 Task: Change the description text to numbered list.
Action: Mouse moved to (104, 176)
Screenshot: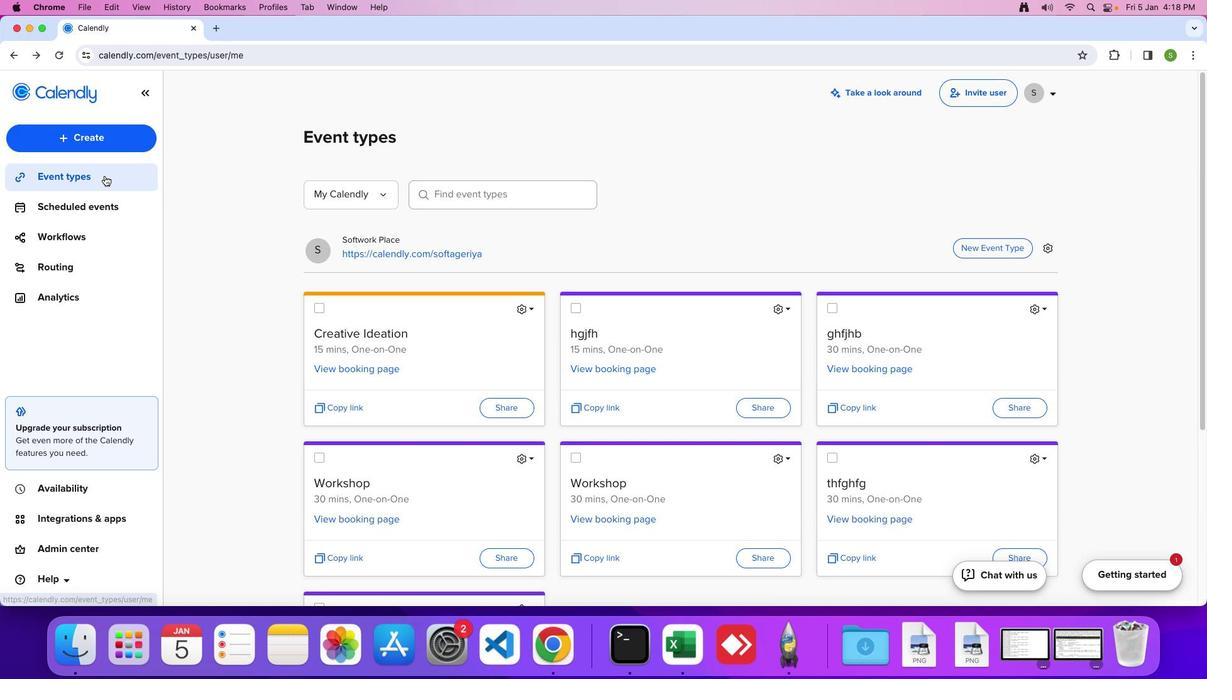 
Action: Mouse pressed left at (104, 176)
Screenshot: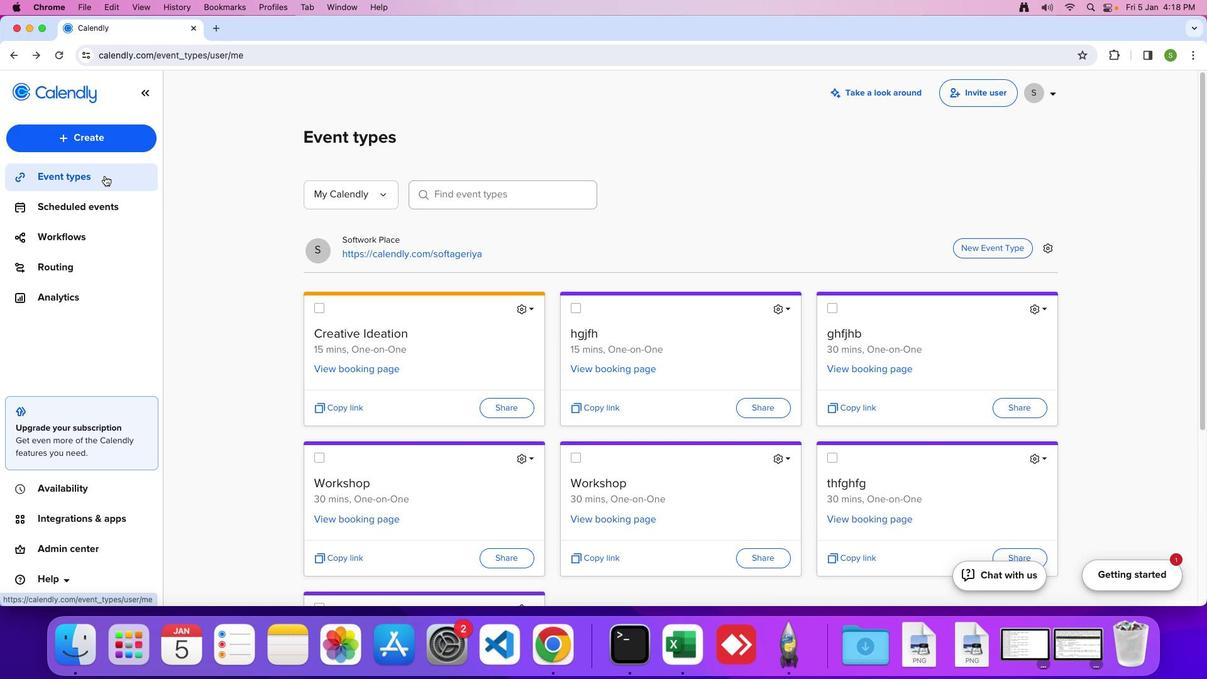 
Action: Mouse moved to (525, 305)
Screenshot: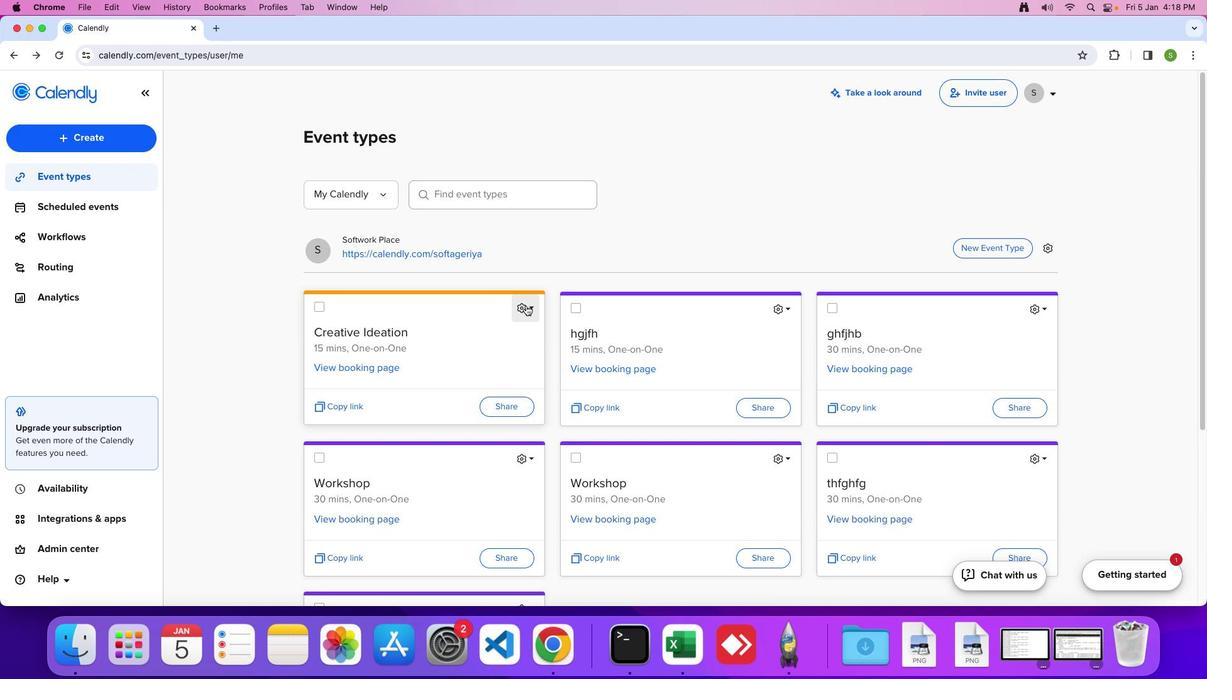 
Action: Mouse pressed left at (525, 305)
Screenshot: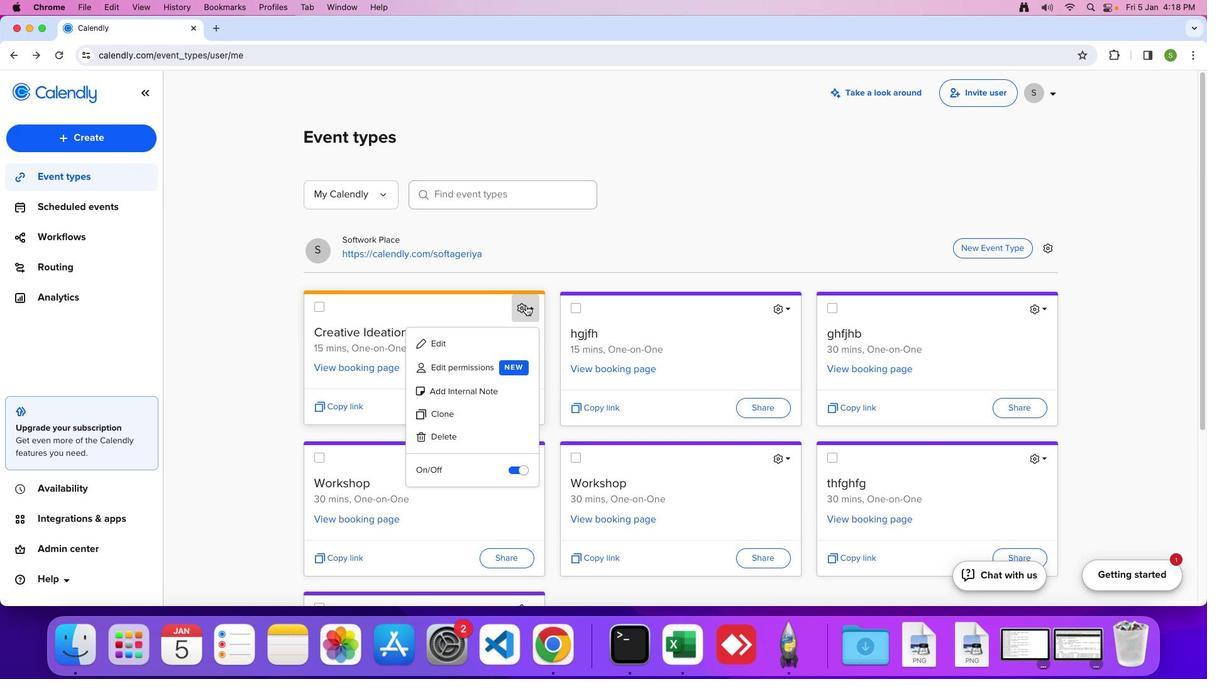 
Action: Mouse moved to (505, 340)
Screenshot: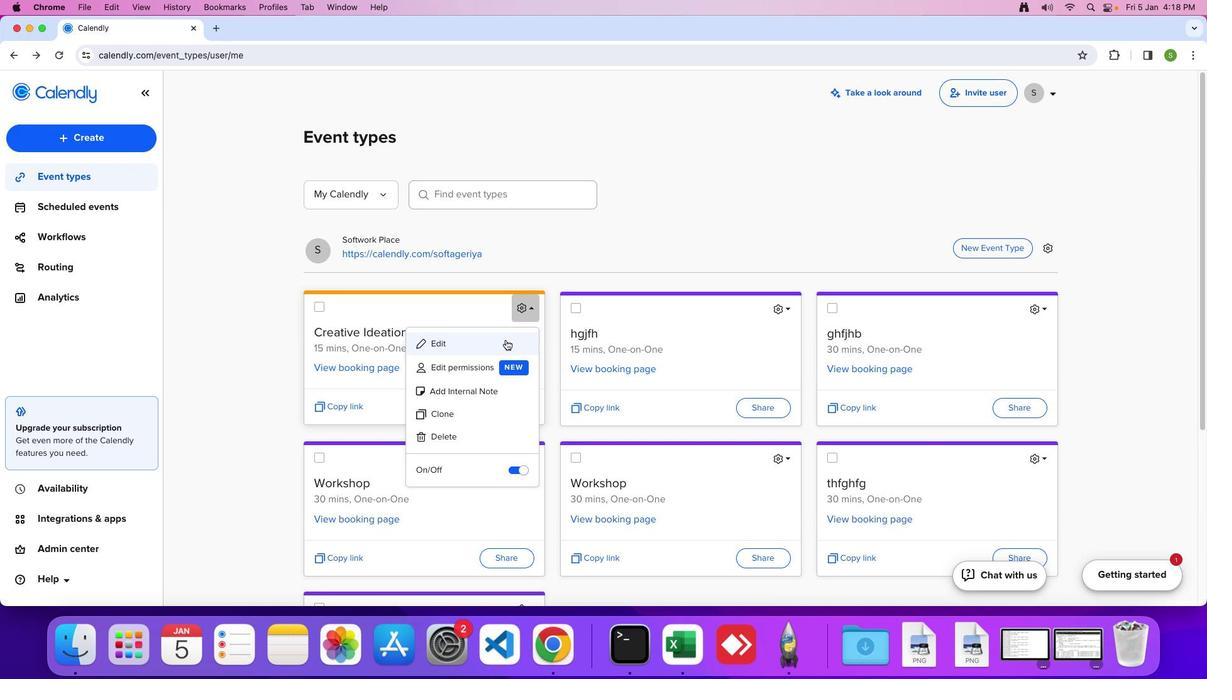 
Action: Mouse pressed left at (505, 340)
Screenshot: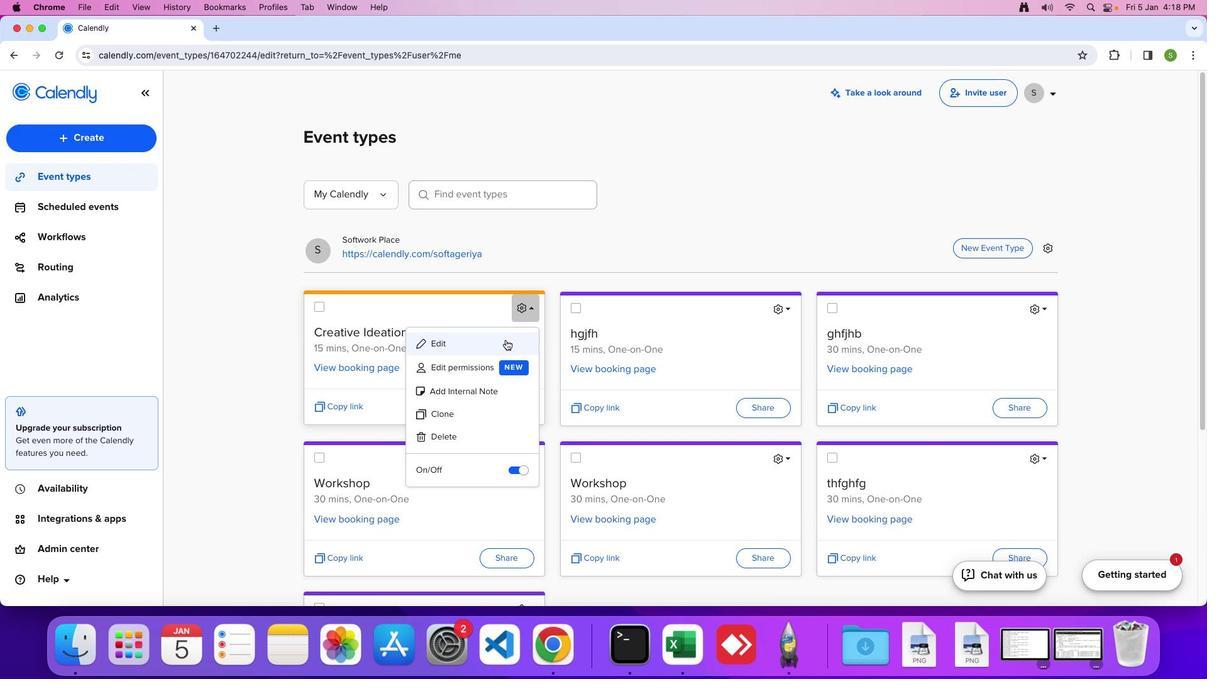 
Action: Mouse moved to (179, 196)
Screenshot: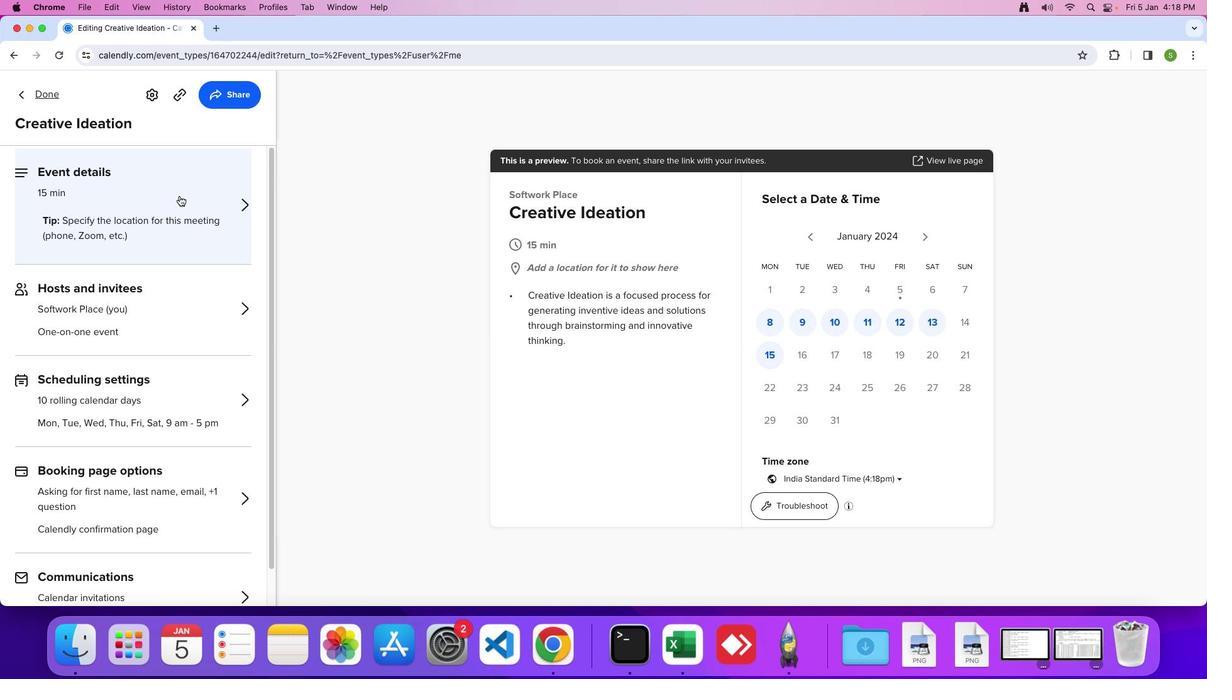 
Action: Mouse pressed left at (179, 196)
Screenshot: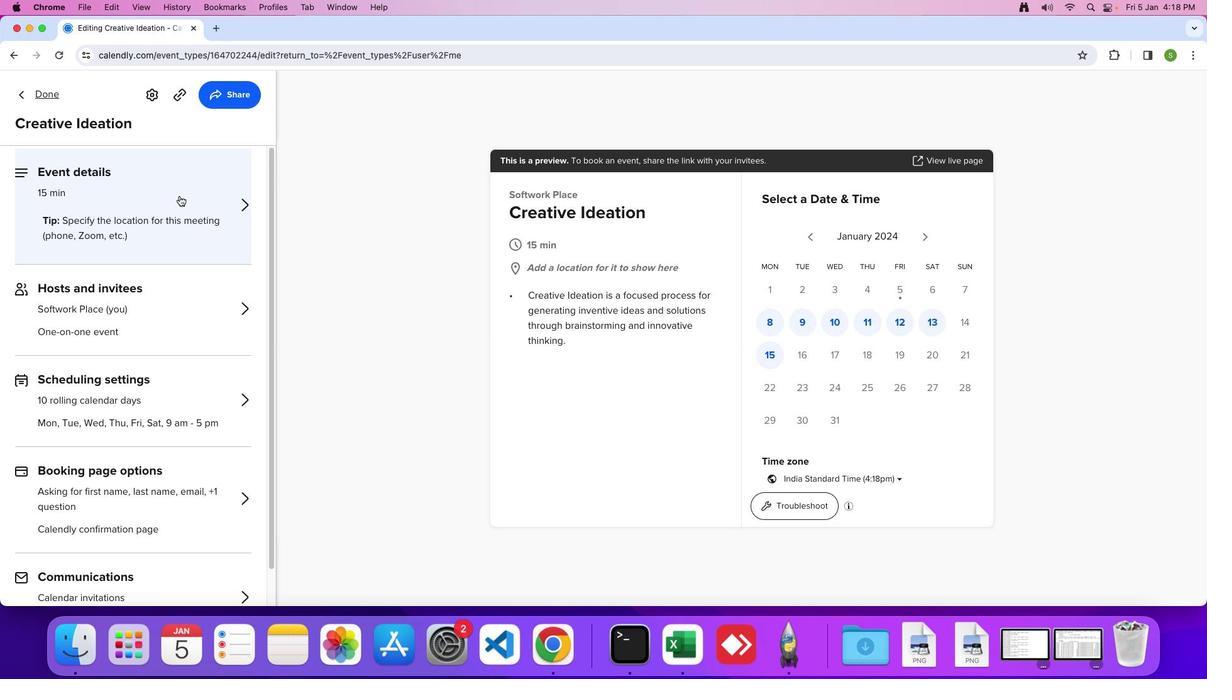 
Action: Mouse moved to (156, 465)
Screenshot: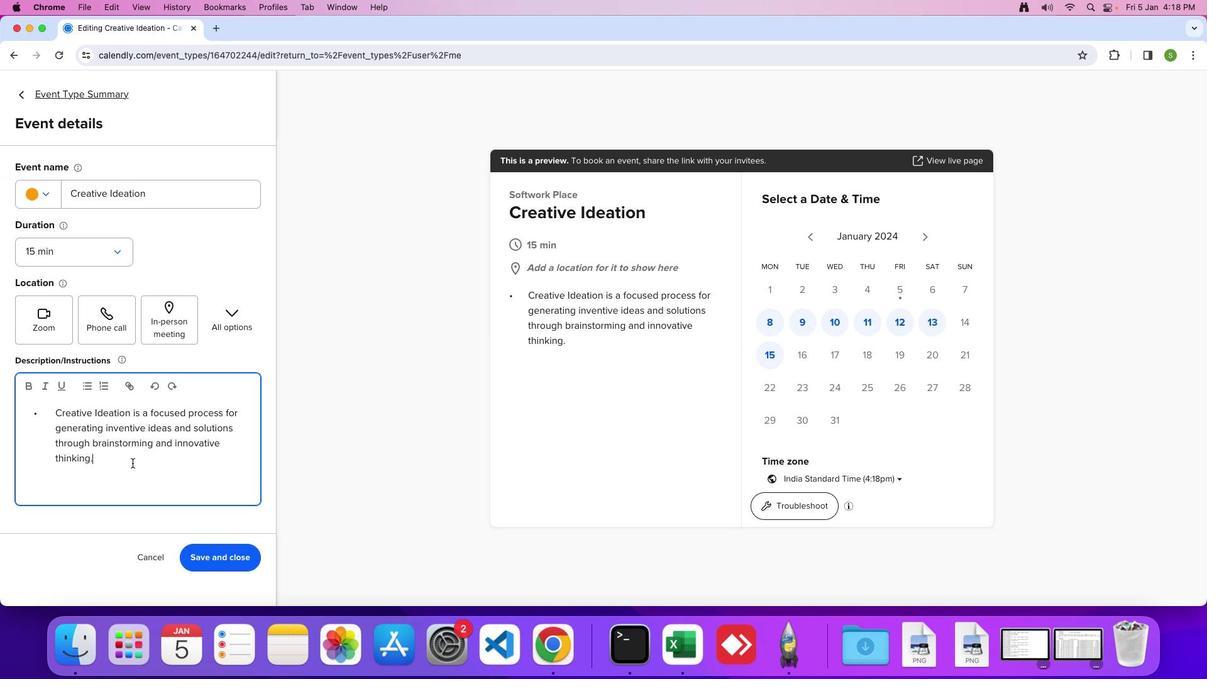 
Action: Mouse pressed left at (156, 465)
Screenshot: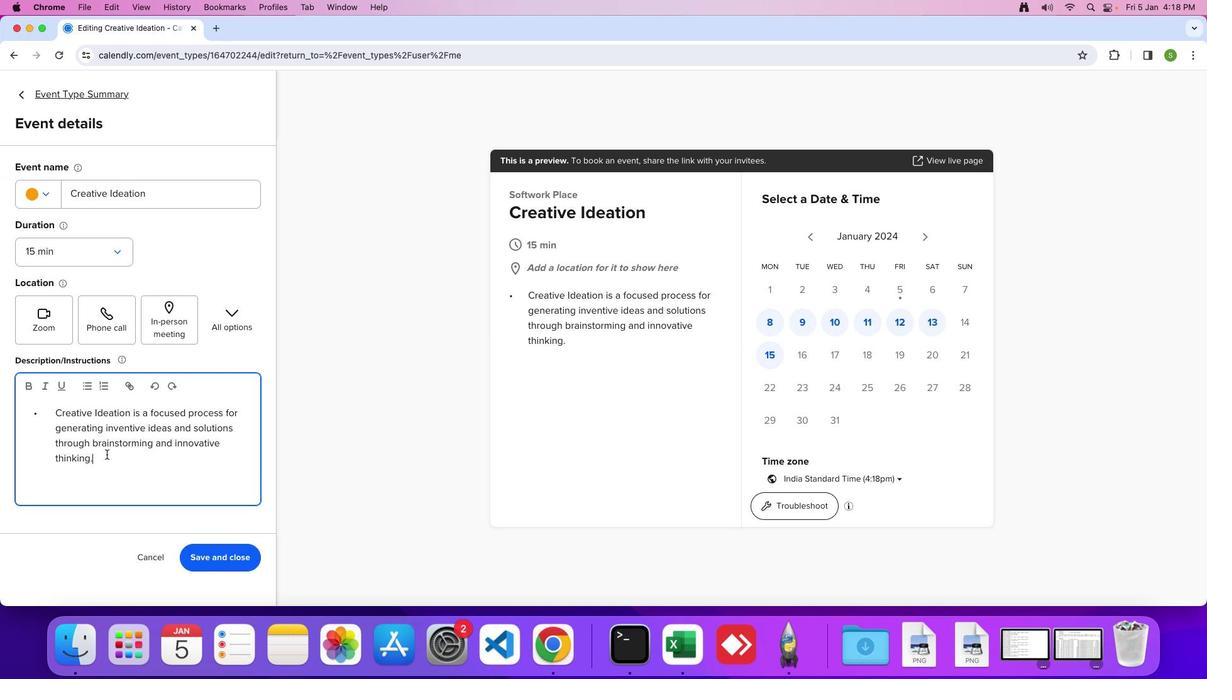 
Action: Mouse moved to (101, 383)
Screenshot: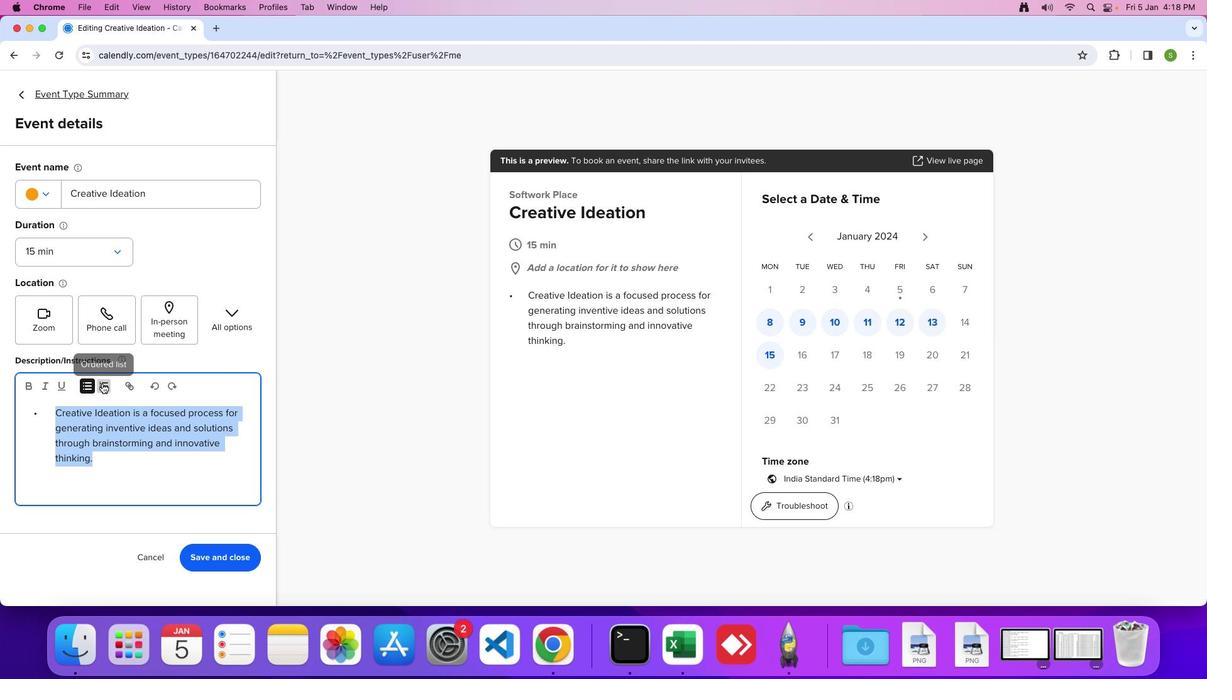
Action: Mouse pressed left at (101, 383)
Screenshot: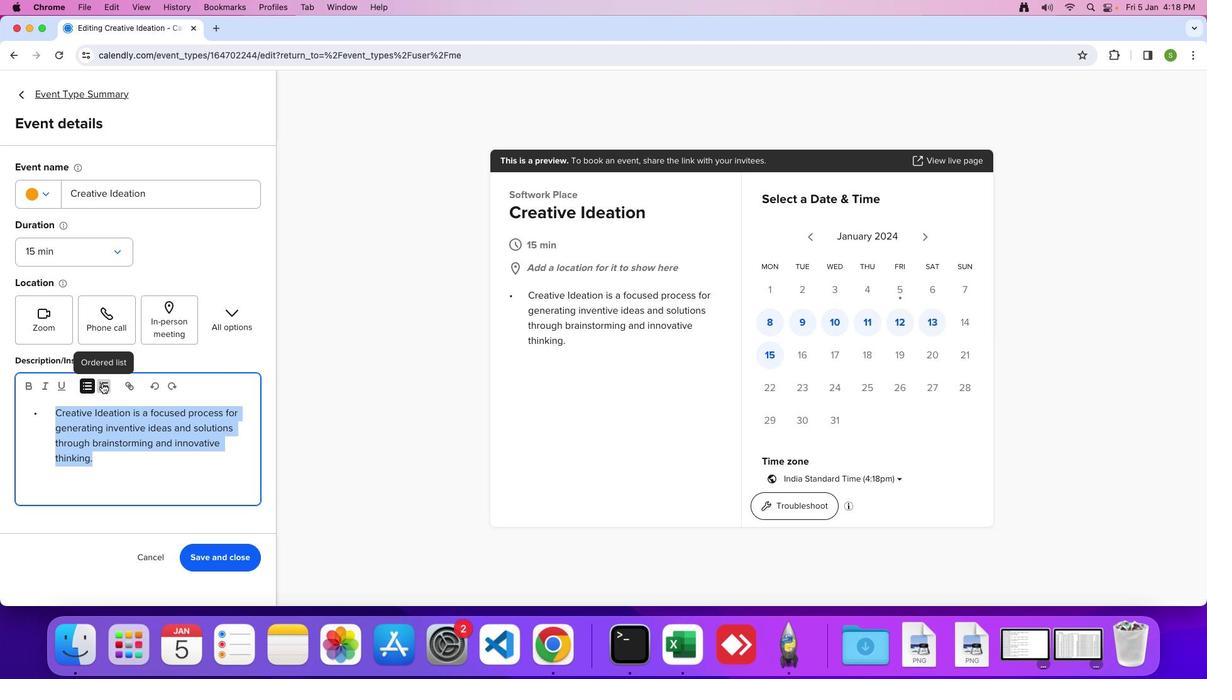 
Action: Mouse moved to (203, 562)
Screenshot: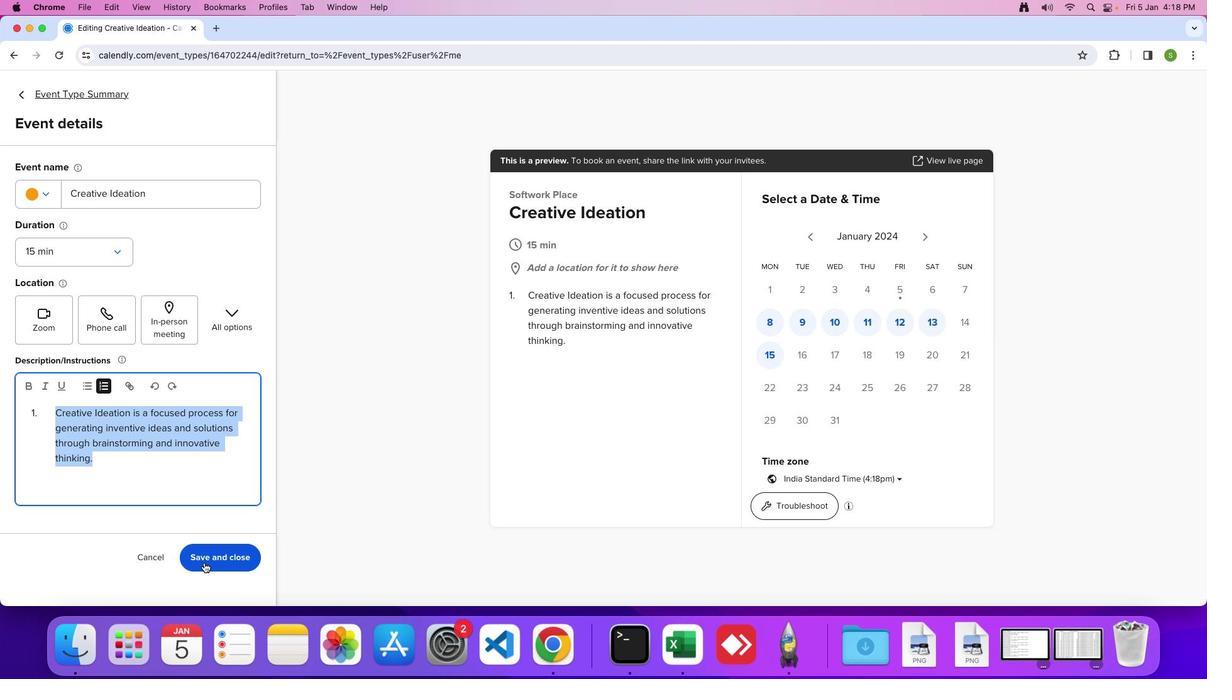 
Action: Mouse pressed left at (203, 562)
Screenshot: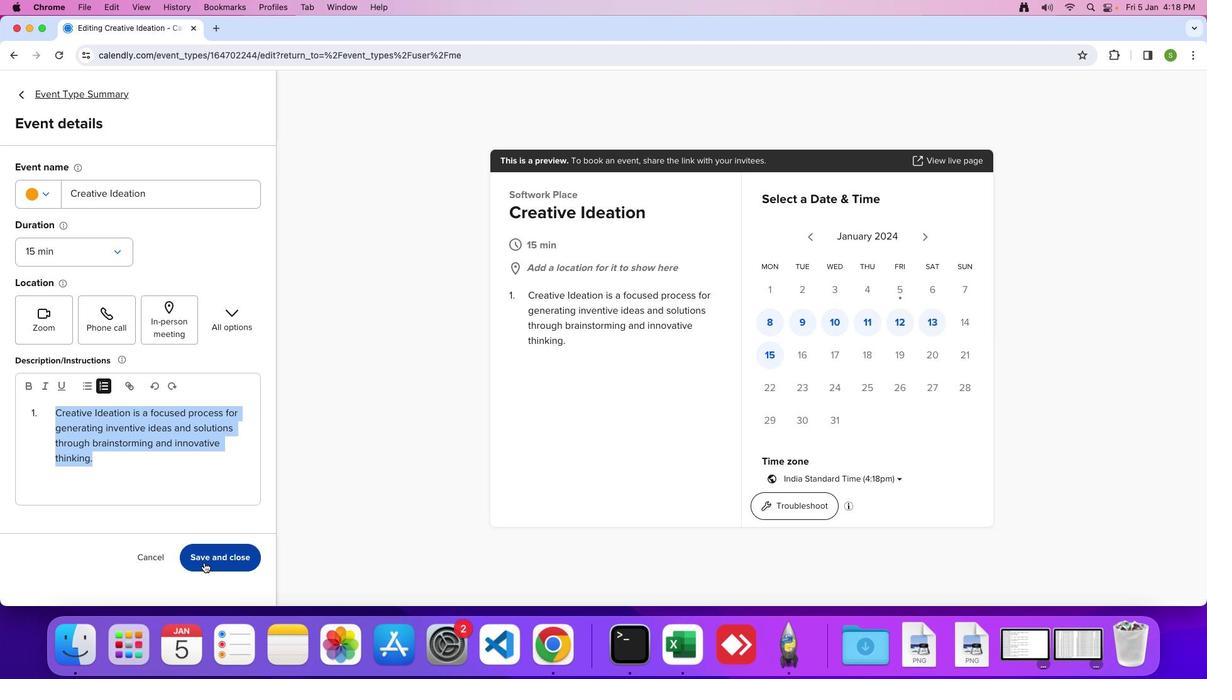 
Action: Mouse moved to (203, 562)
Screenshot: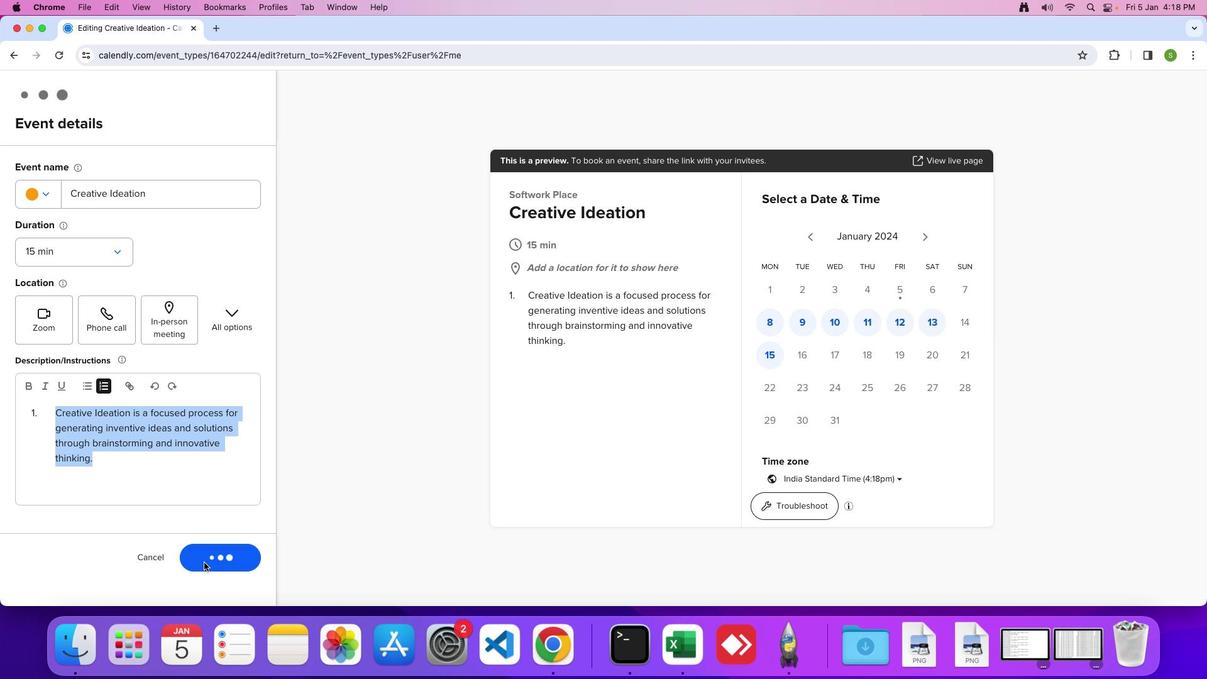 
